 Task: Schedule a meeting to discuss the wedding details.
Action: Mouse moved to (97, 108)
Screenshot: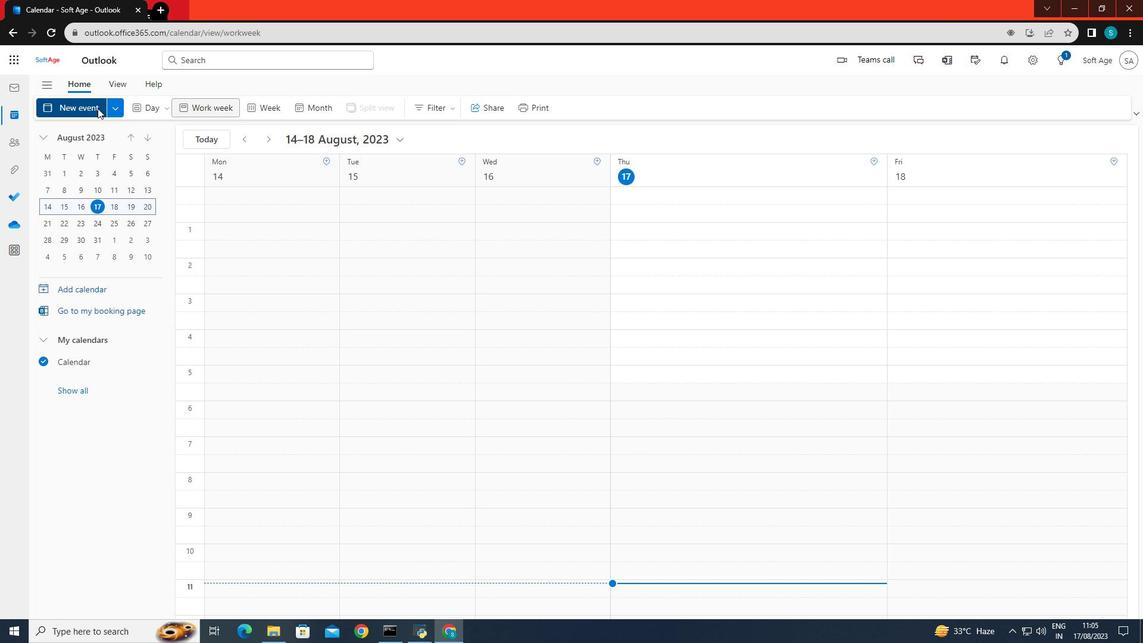 
Action: Mouse pressed left at (97, 108)
Screenshot: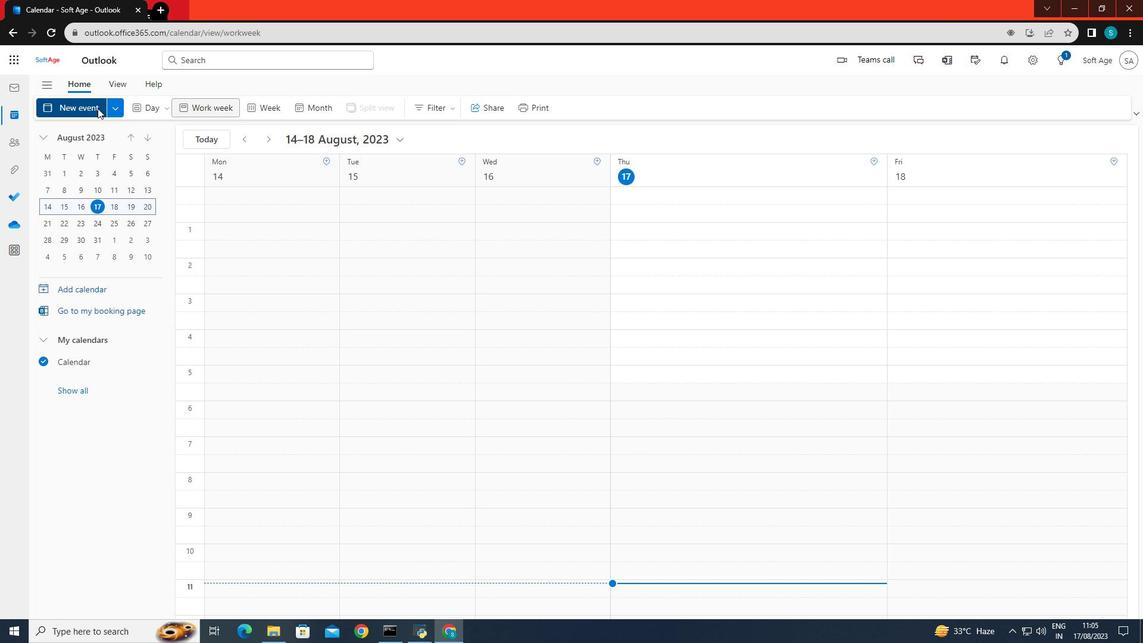 
Action: Mouse moved to (306, 172)
Screenshot: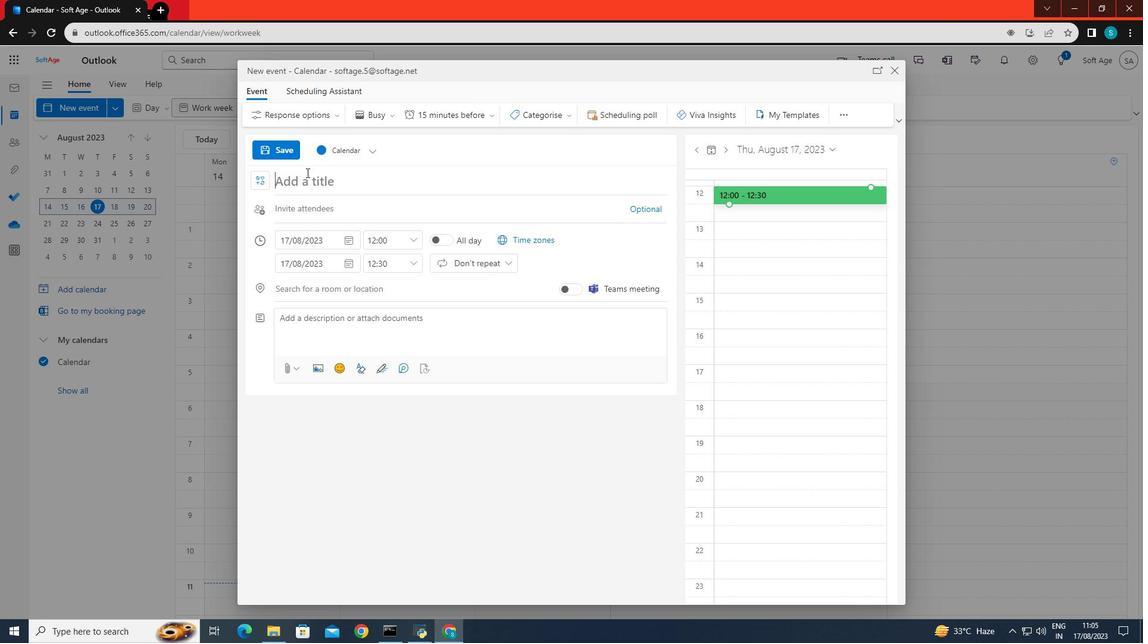 
Action: Mouse pressed left at (306, 172)
Screenshot: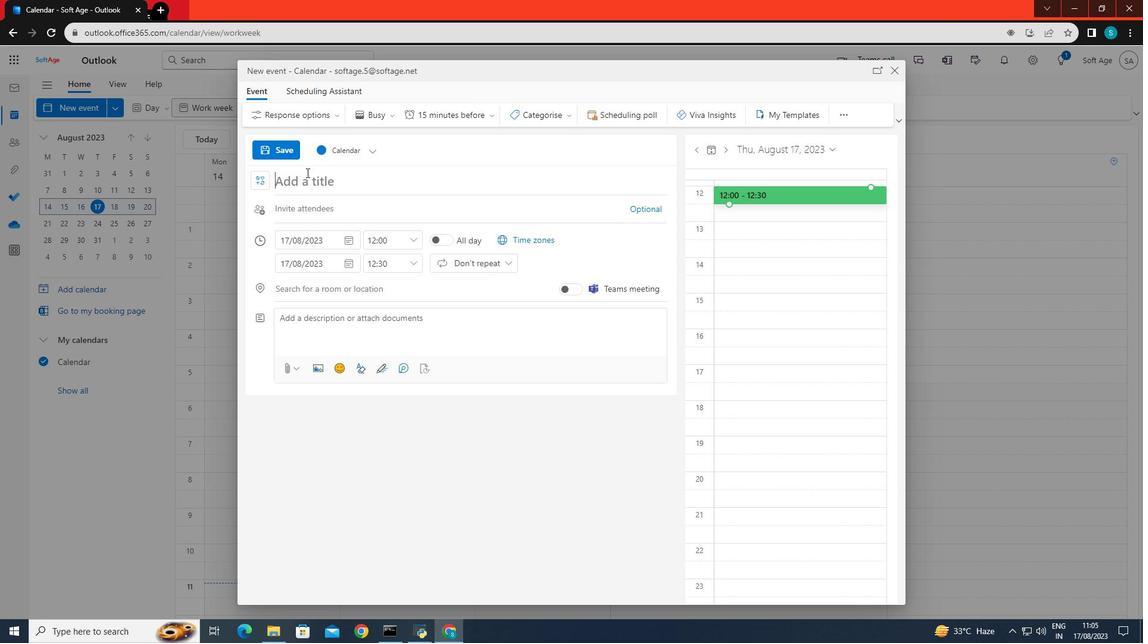 
Action: Mouse moved to (285, 167)
Screenshot: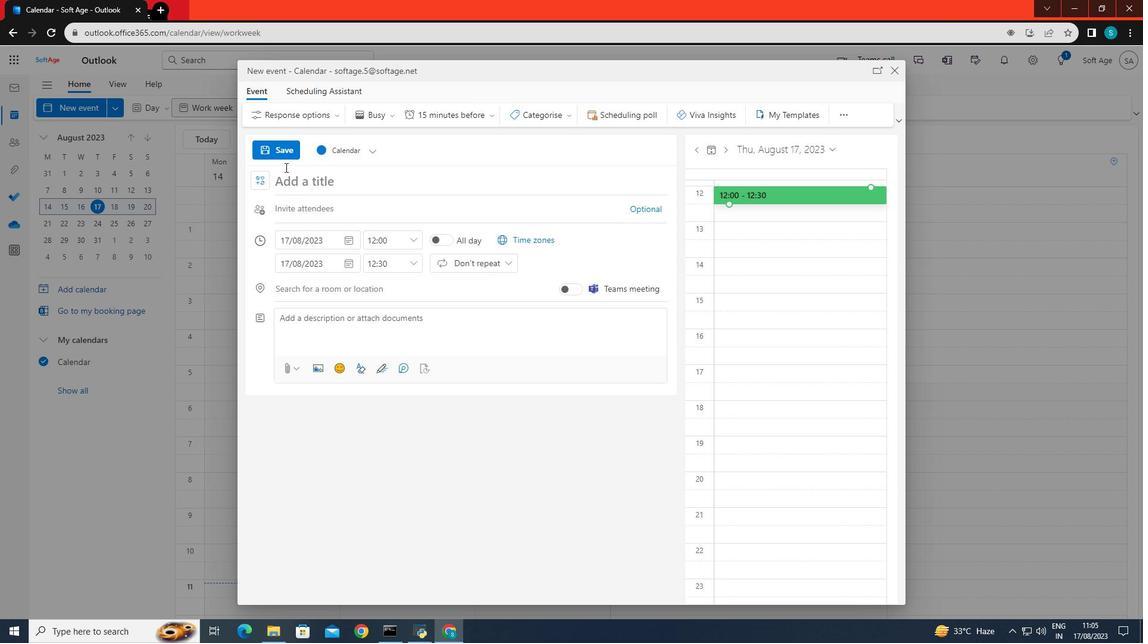 
Action: Key pressed the<Key.space>wedding<Key.space>details
Screenshot: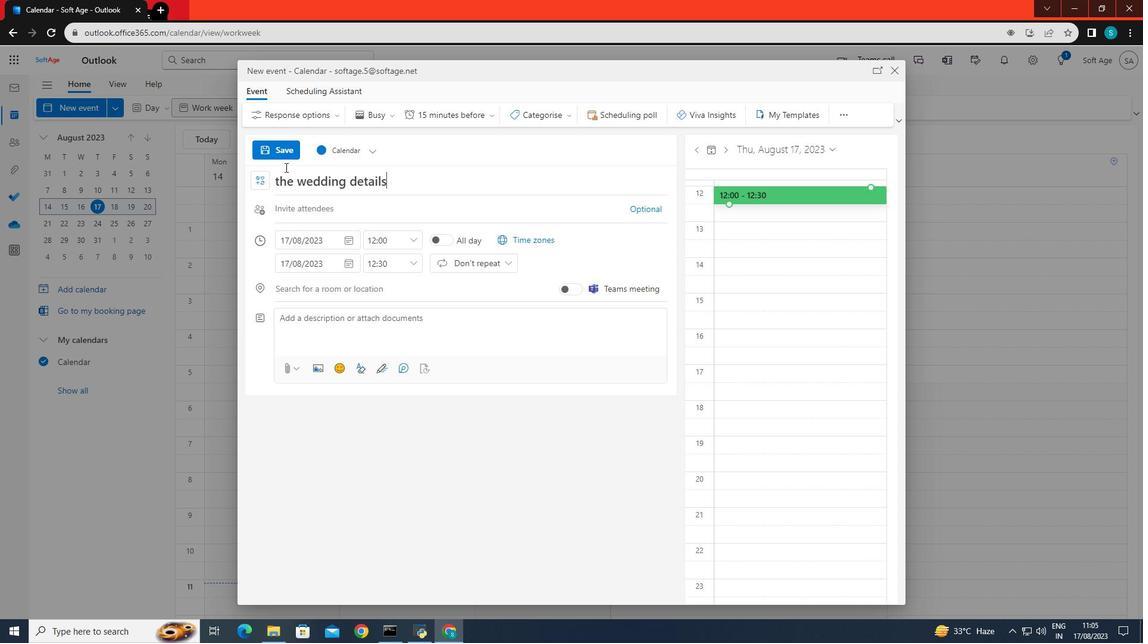 
Action: Mouse moved to (291, 236)
Screenshot: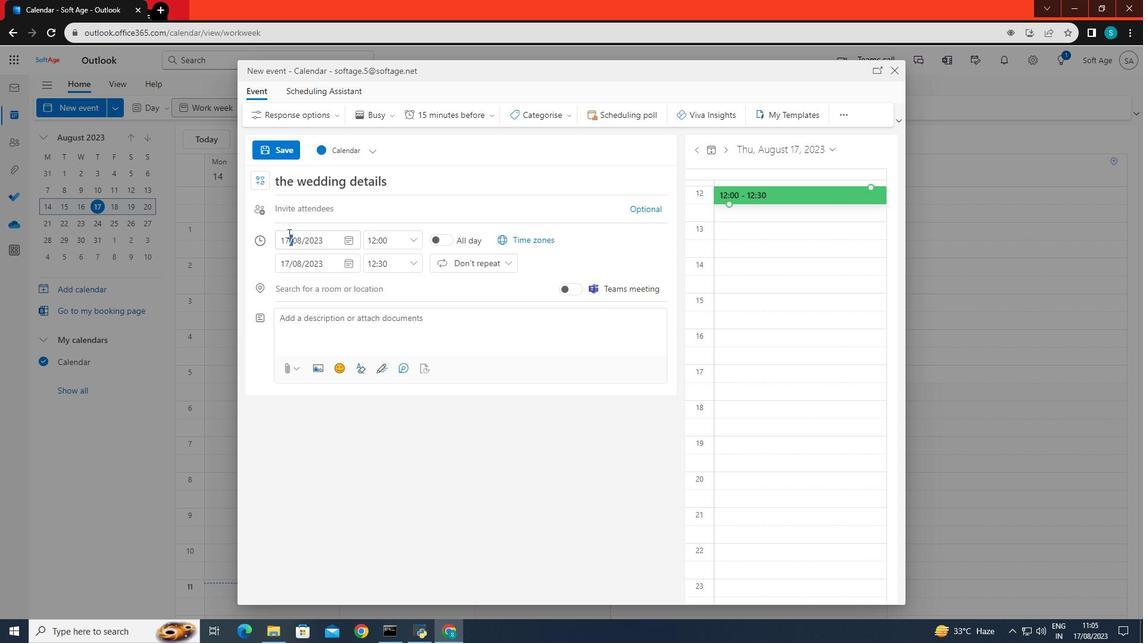 
Action: Mouse pressed left at (291, 236)
Screenshot: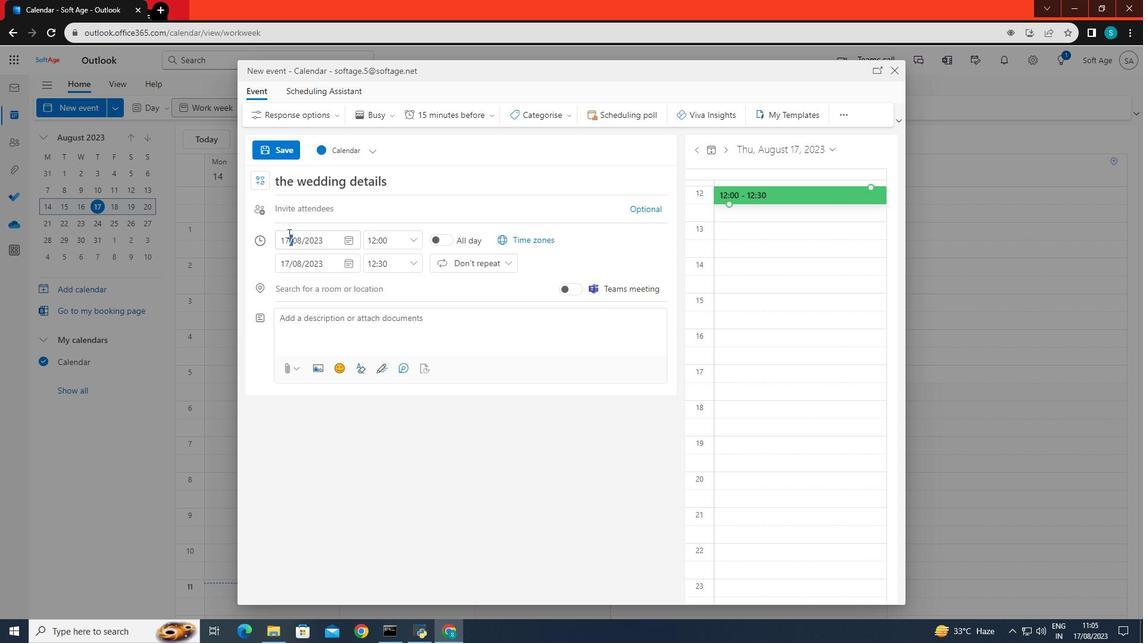 
Action: Mouse moved to (361, 348)
Screenshot: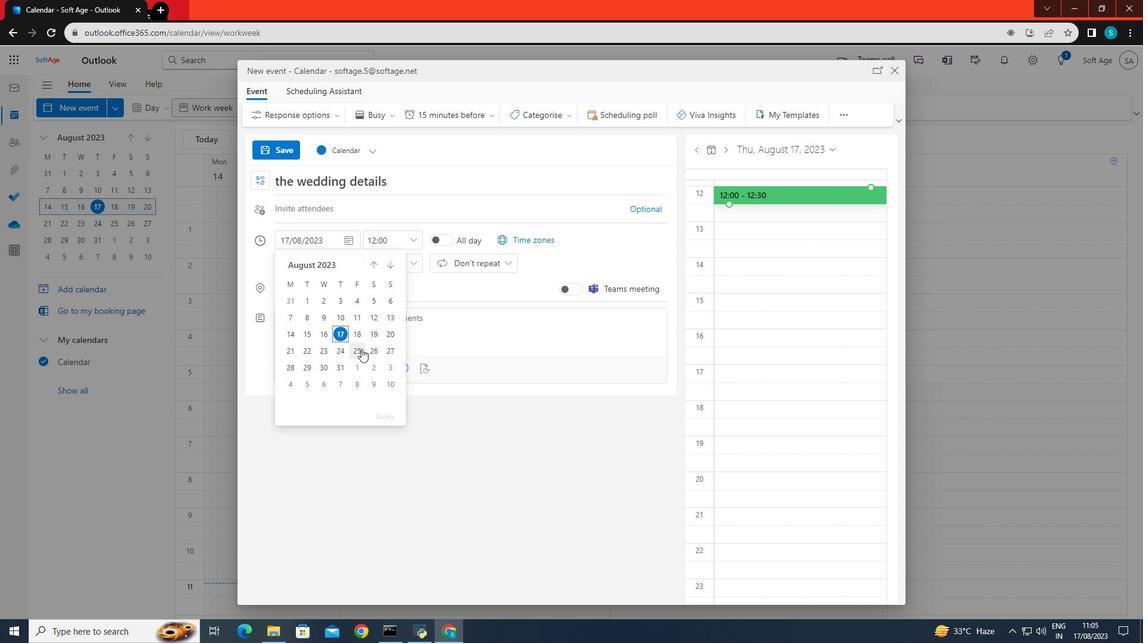 
Action: Mouse pressed left at (361, 348)
Screenshot: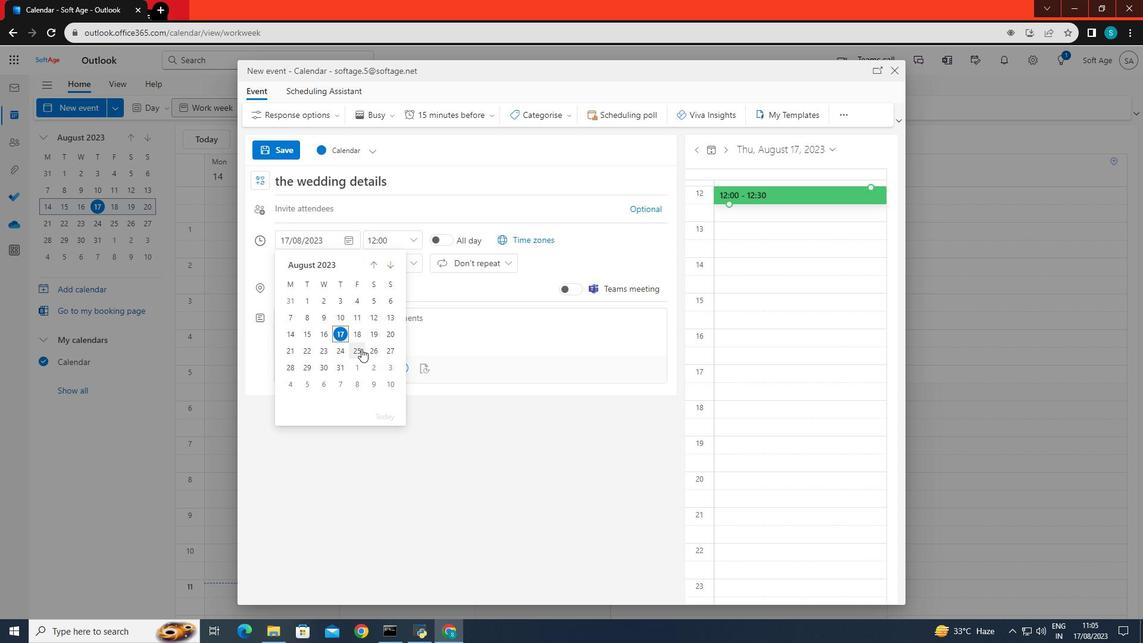 
Action: Mouse moved to (332, 311)
Screenshot: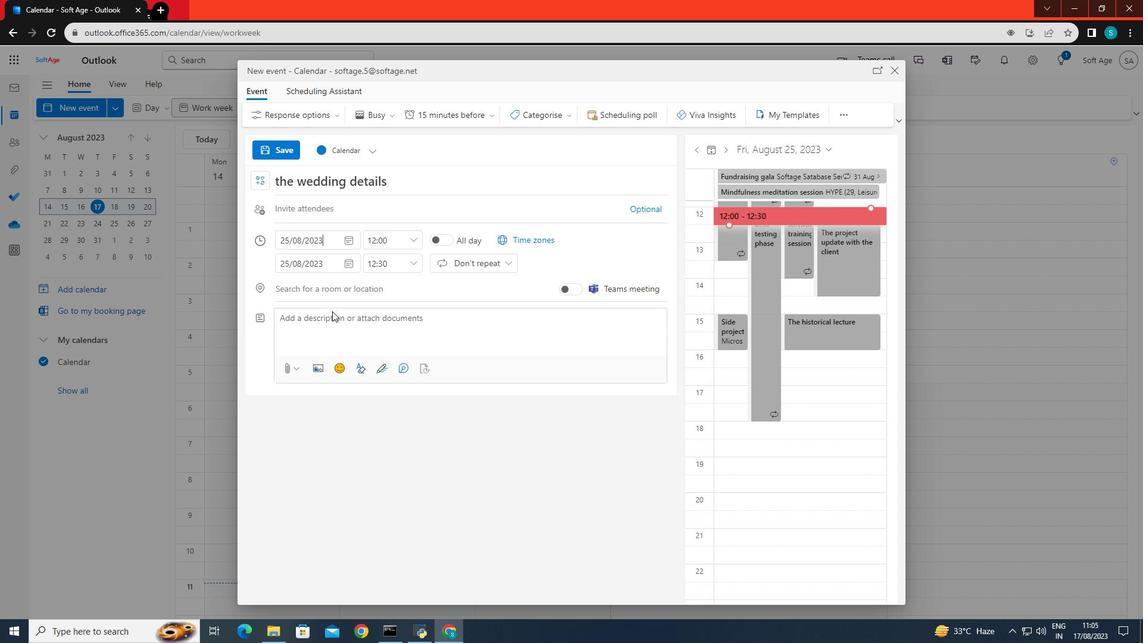 
Action: Mouse pressed left at (332, 311)
Screenshot: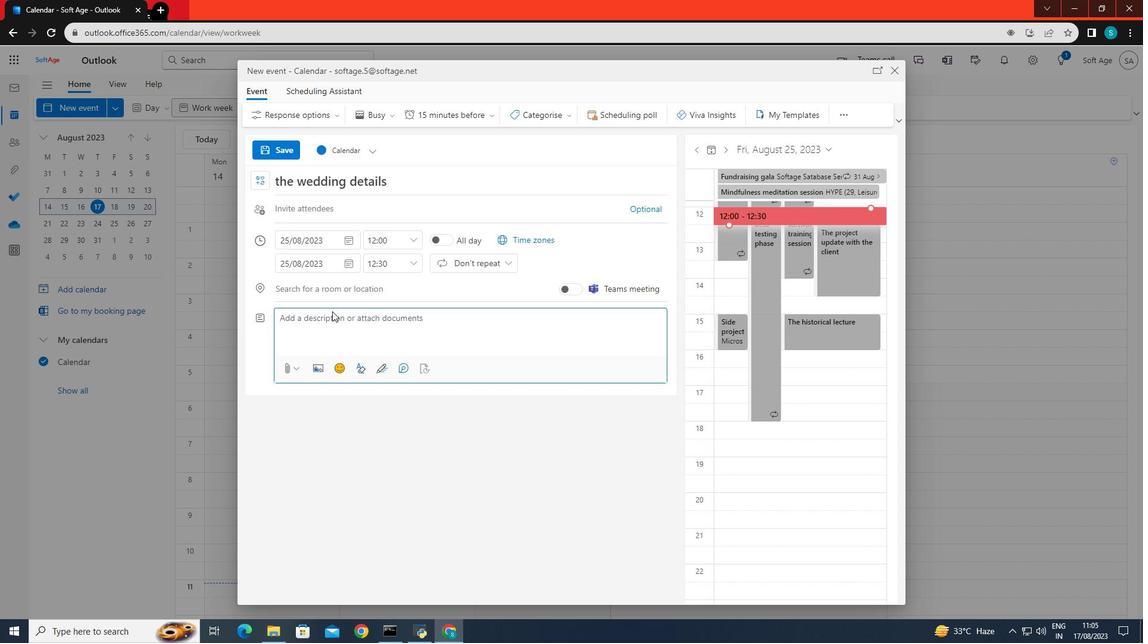 
Action: Mouse moved to (463, 269)
Screenshot: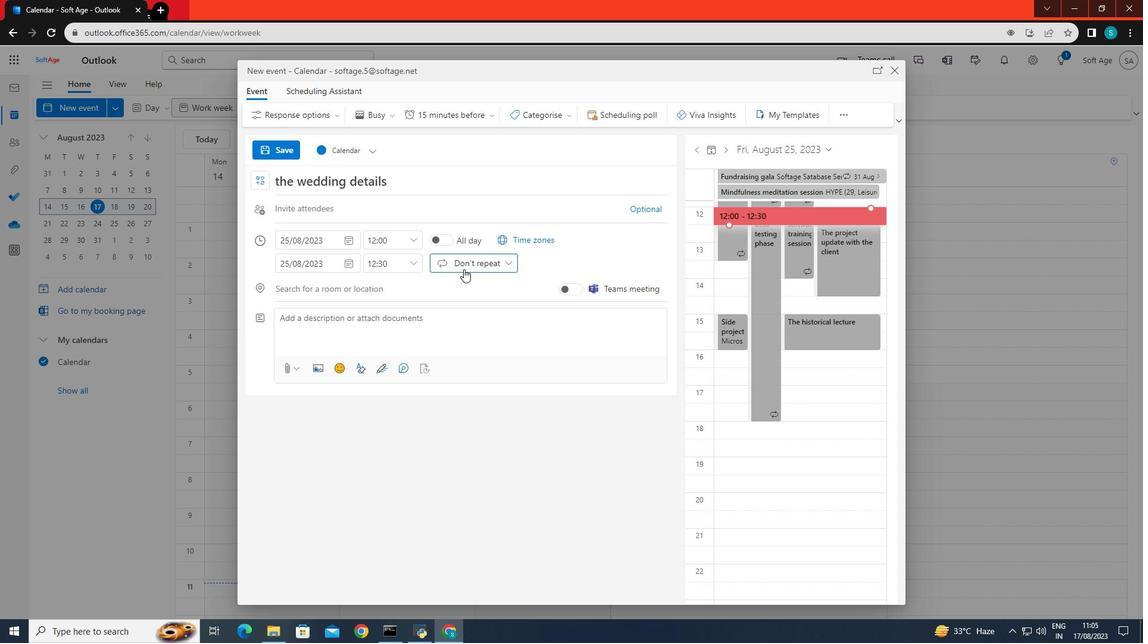 
Action: Mouse pressed left at (463, 269)
Screenshot: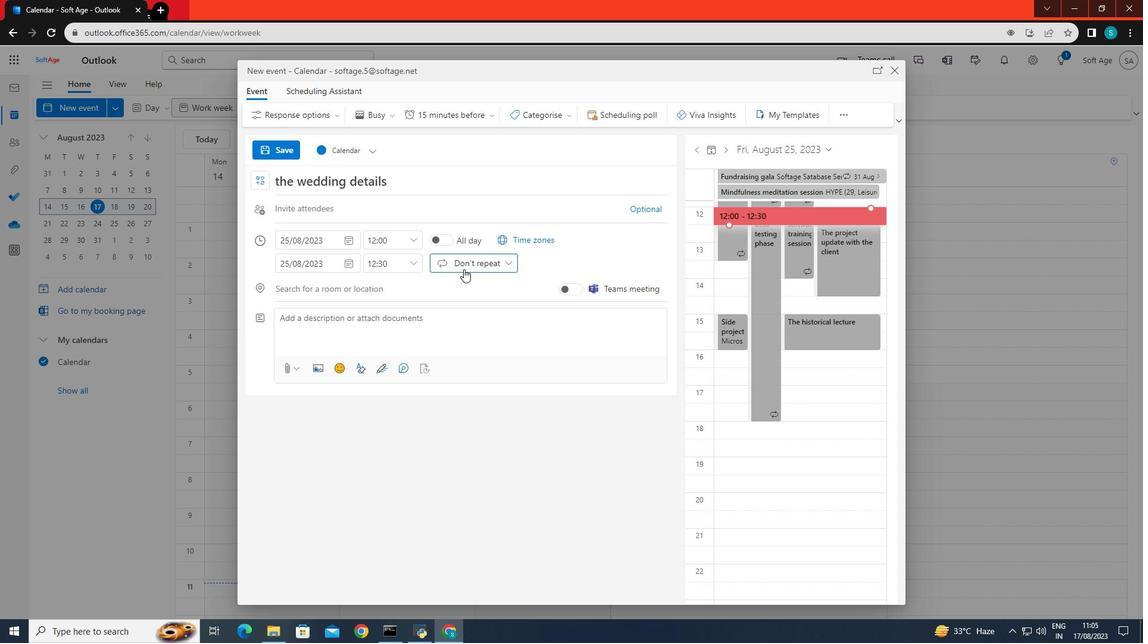 
Action: Mouse moved to (468, 340)
Screenshot: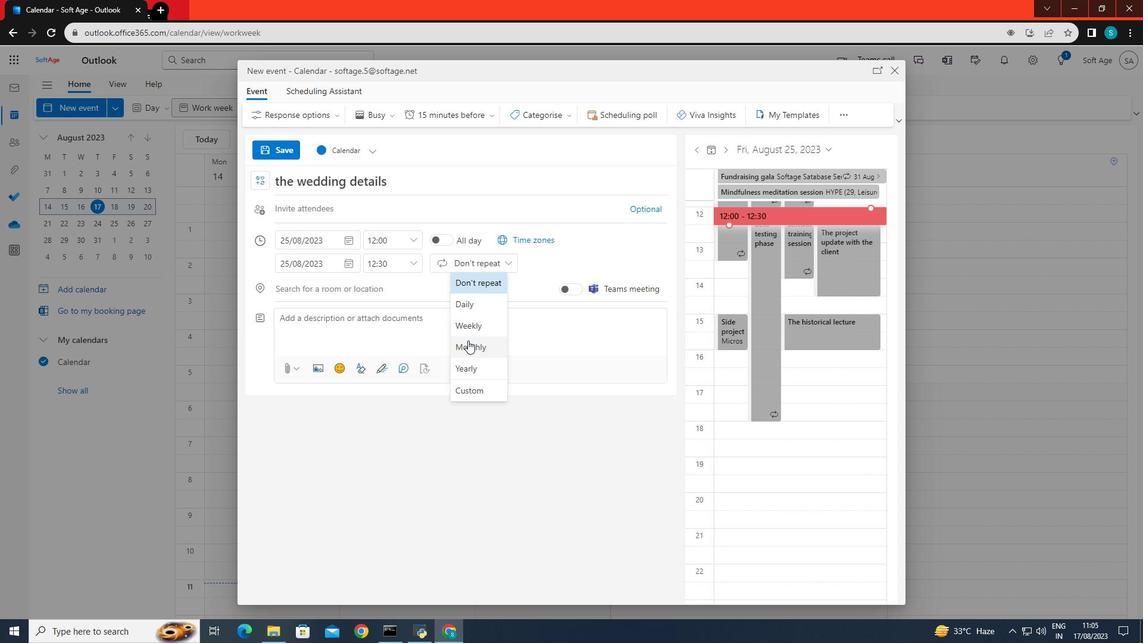 
Action: Mouse pressed left at (468, 340)
Screenshot: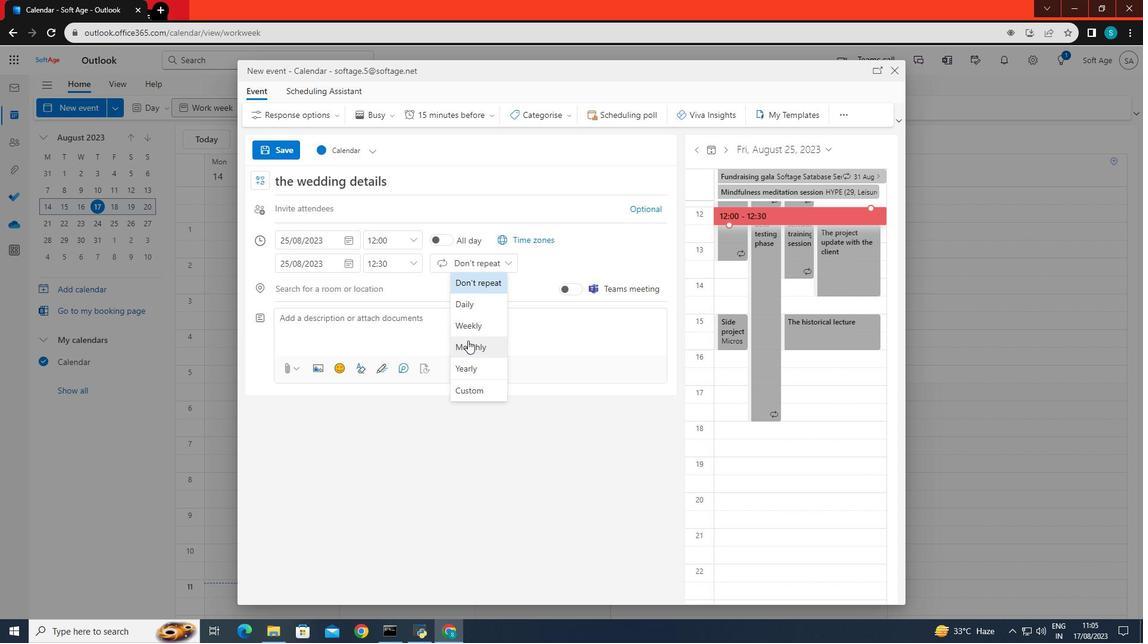 
Action: Mouse moved to (496, 329)
Screenshot: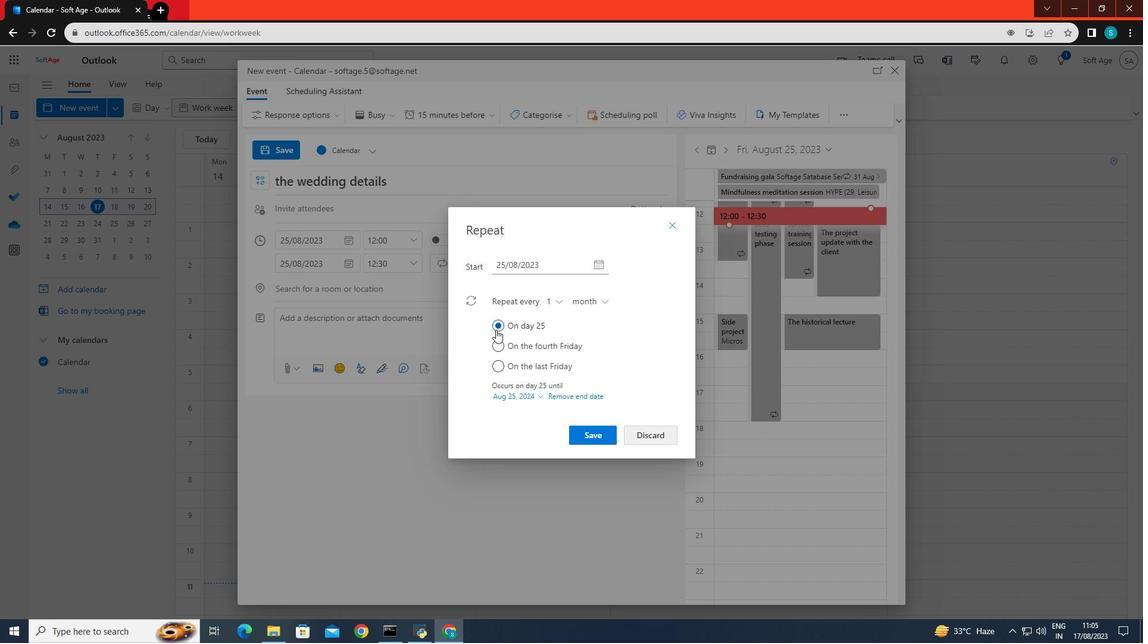 
Action: Mouse pressed left at (496, 329)
Screenshot: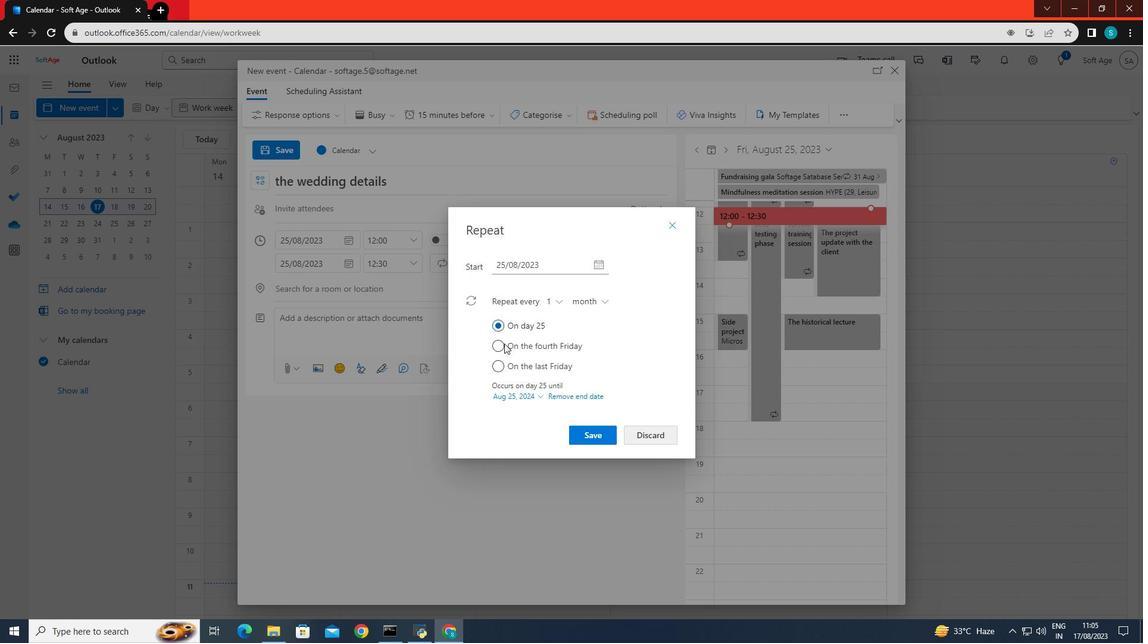 
Action: Mouse moved to (600, 436)
Screenshot: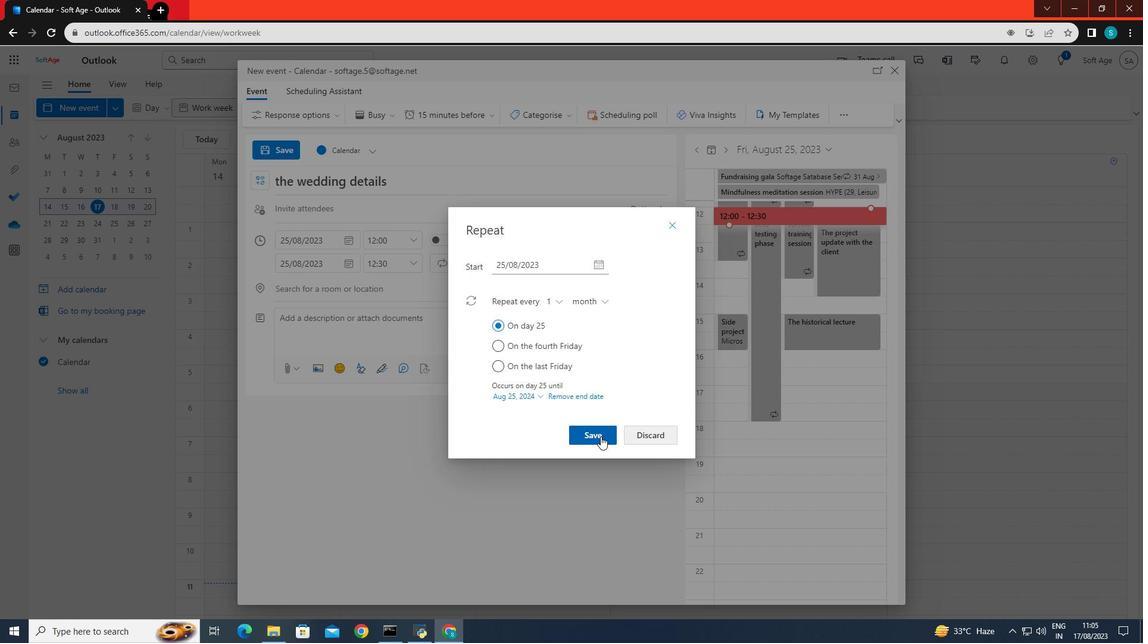 
Action: Mouse pressed left at (600, 436)
Screenshot: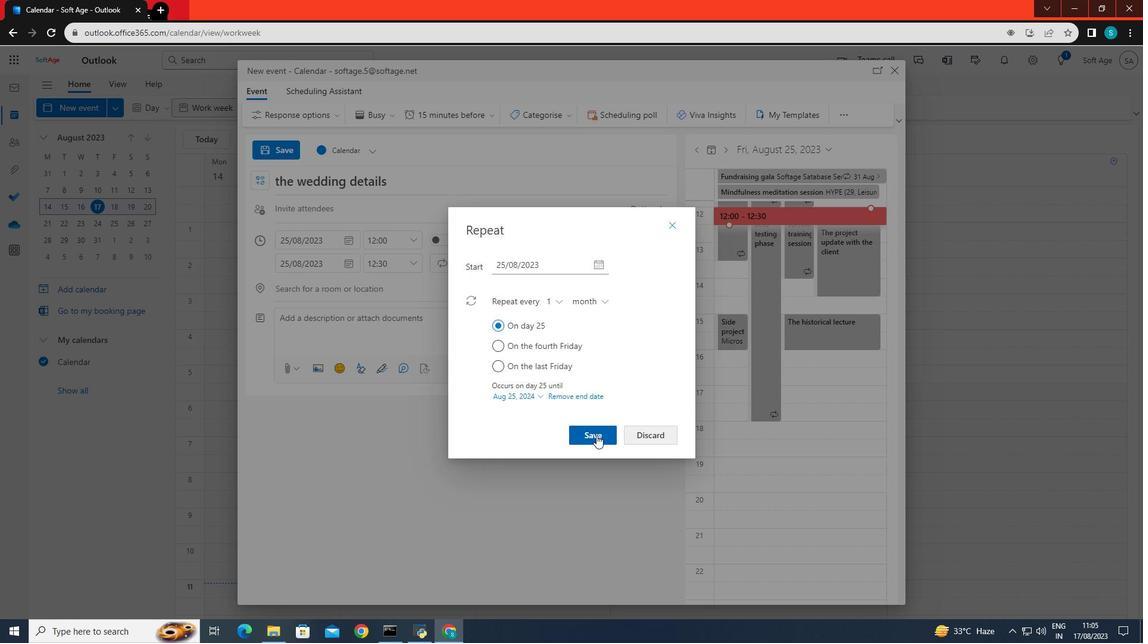 
Action: Mouse moved to (331, 332)
Screenshot: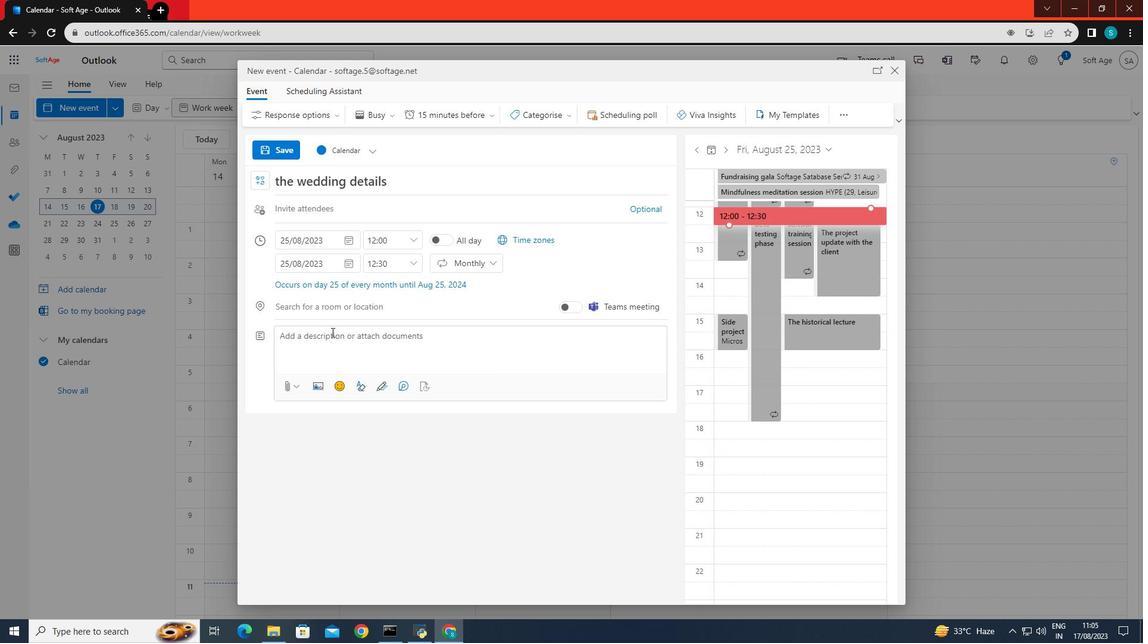 
Action: Mouse pressed left at (331, 332)
Screenshot: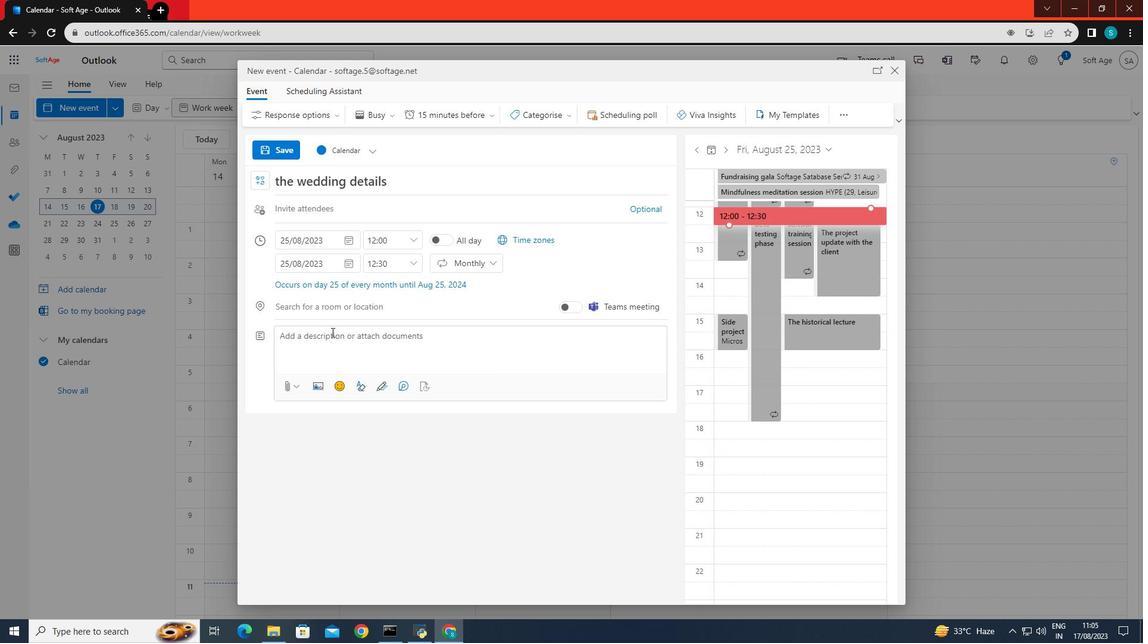 
Action: Key pressed <Key.caps_lock>A<Key.space><Key.caps_lock>meeting<Key.space>to<Key.space>dus<Key.backspace><Key.backspace>iscuss<Key.space>the<Key.space>wedding<Key.space>details.
Screenshot: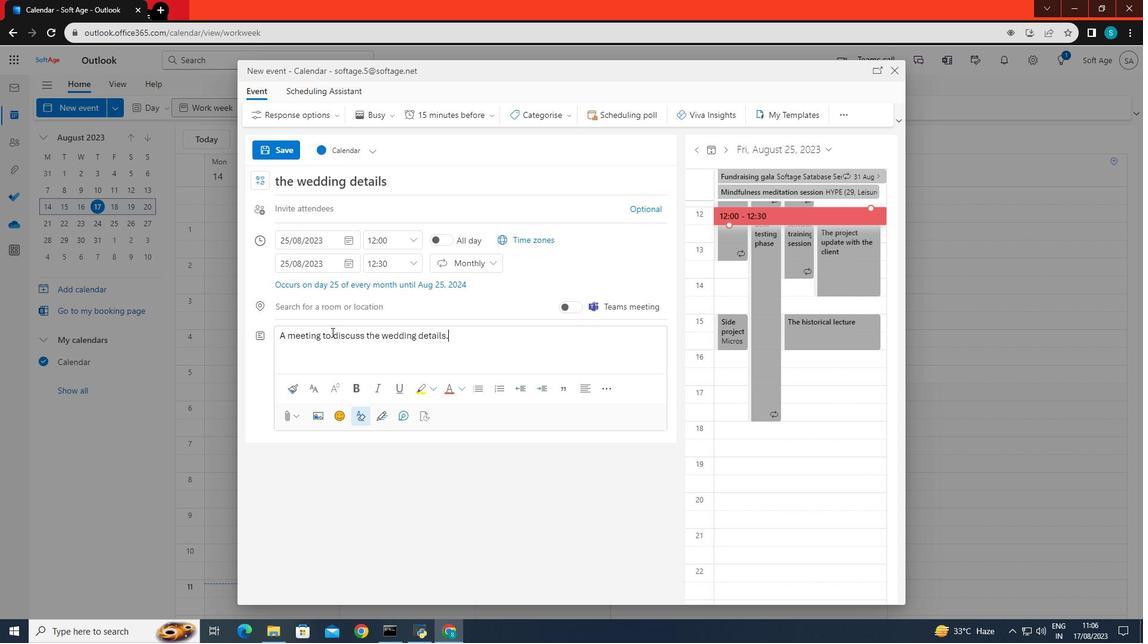 
Action: Mouse moved to (287, 148)
Screenshot: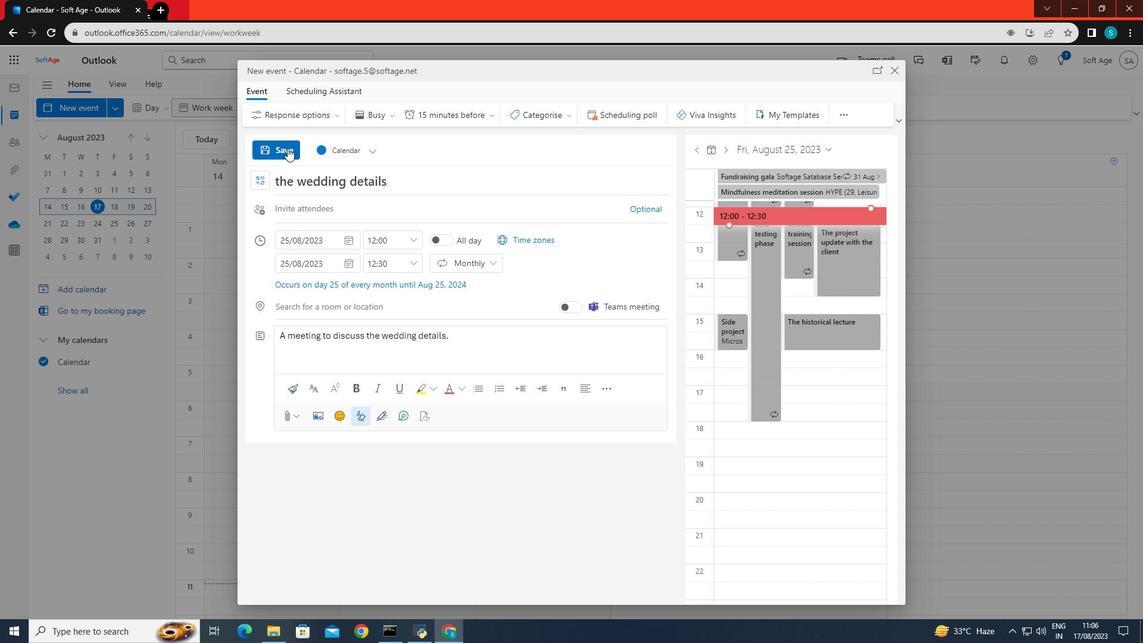 
Action: Mouse pressed left at (287, 148)
Screenshot: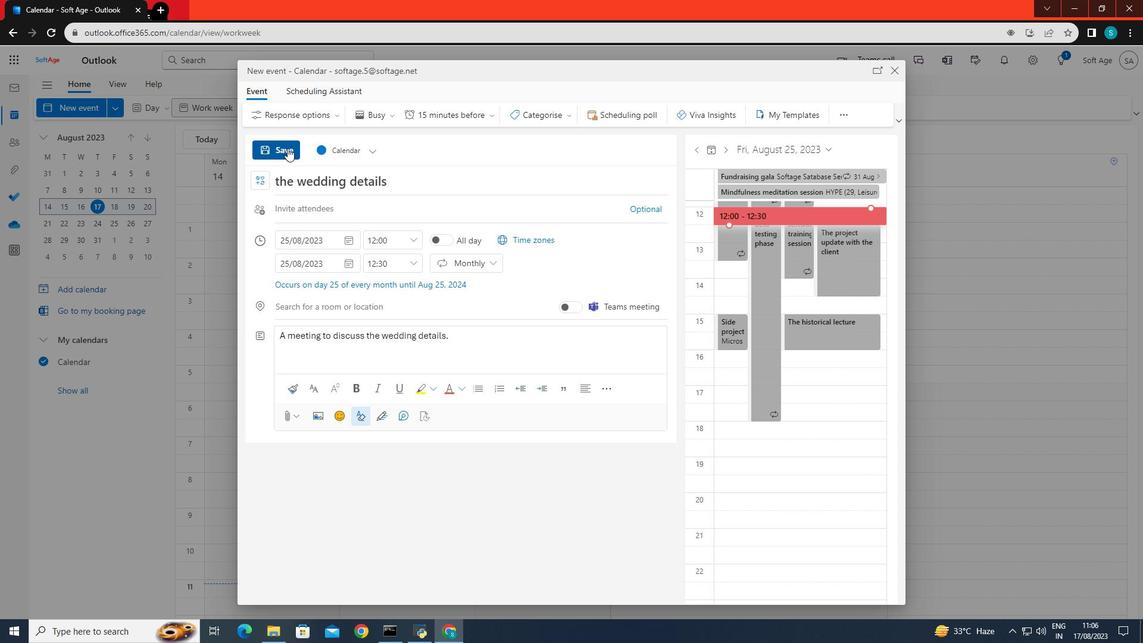 
